 Task: Assign a ticket to a specialized team for handling customer requests in multiple languages.
Action: Mouse moved to (15, 131)
Screenshot: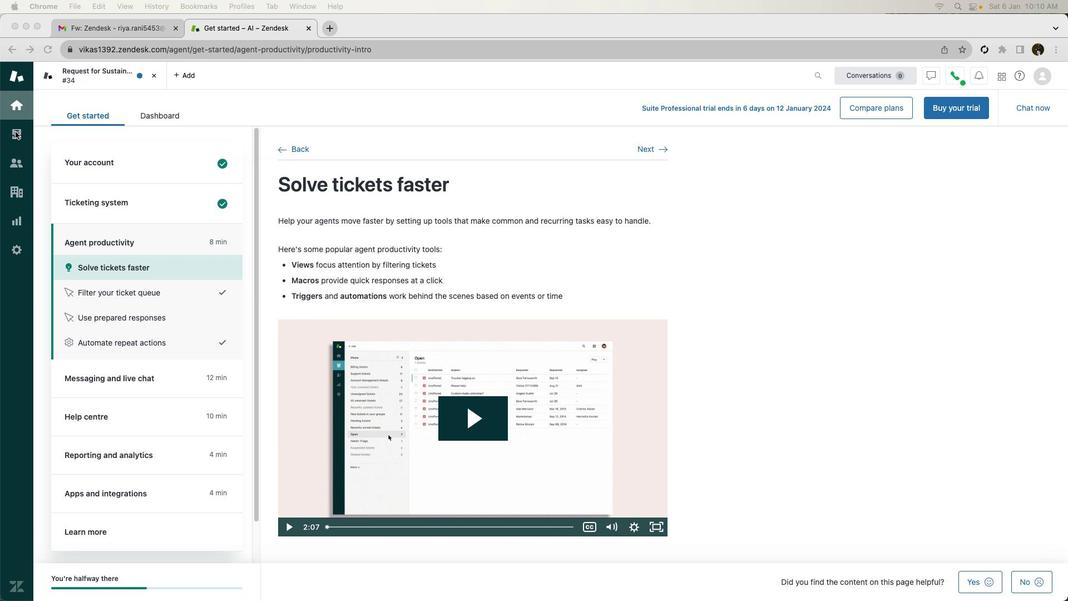 
Action: Mouse pressed left at (15, 131)
Screenshot: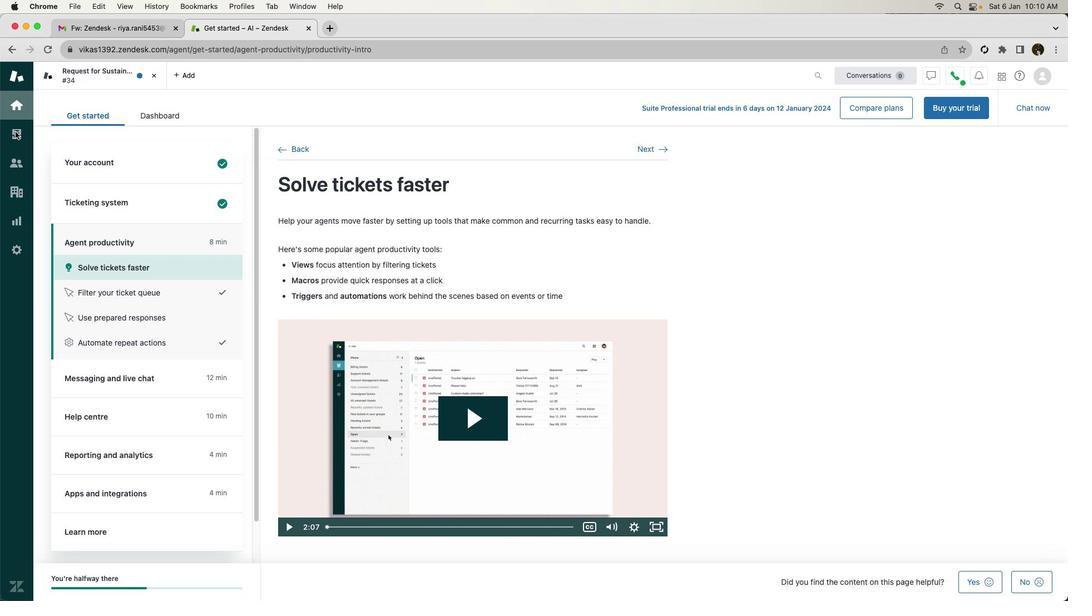 
Action: Mouse pressed left at (15, 131)
Screenshot: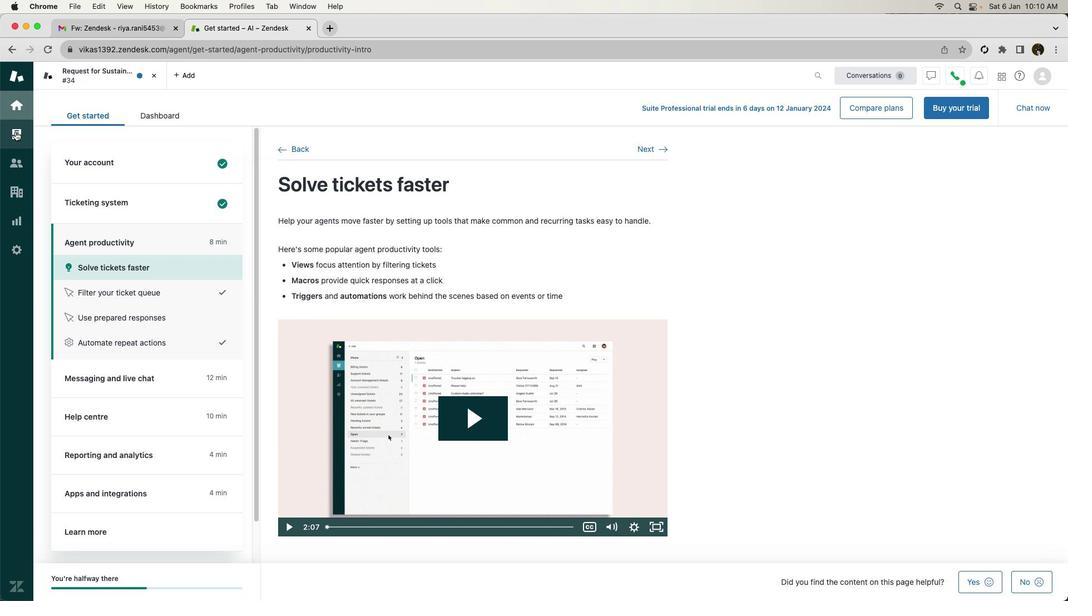 
Action: Mouse moved to (583, 238)
Screenshot: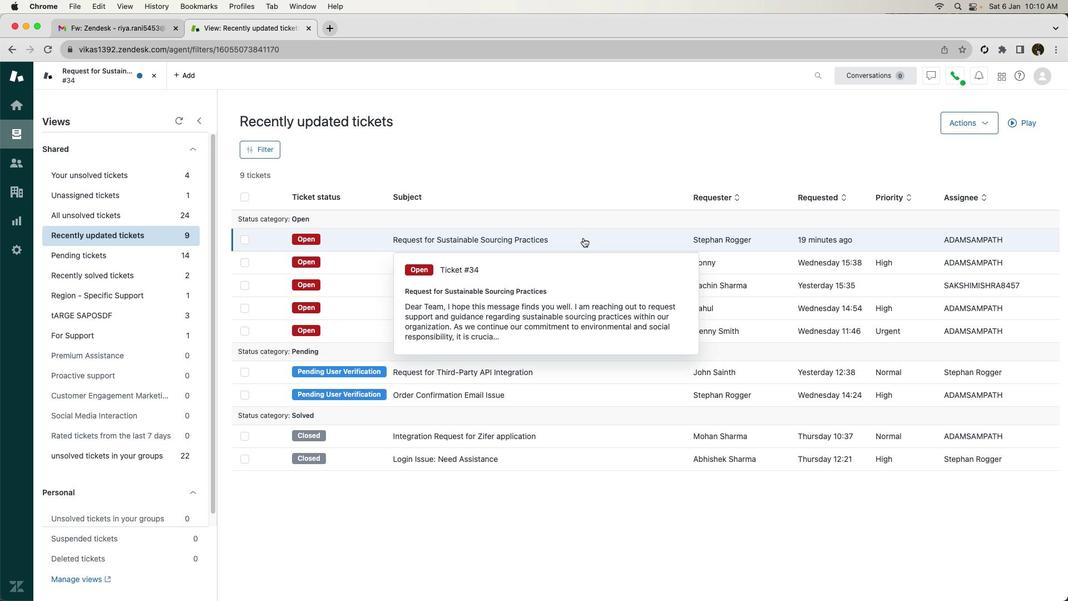 
Action: Mouse pressed left at (583, 238)
Screenshot: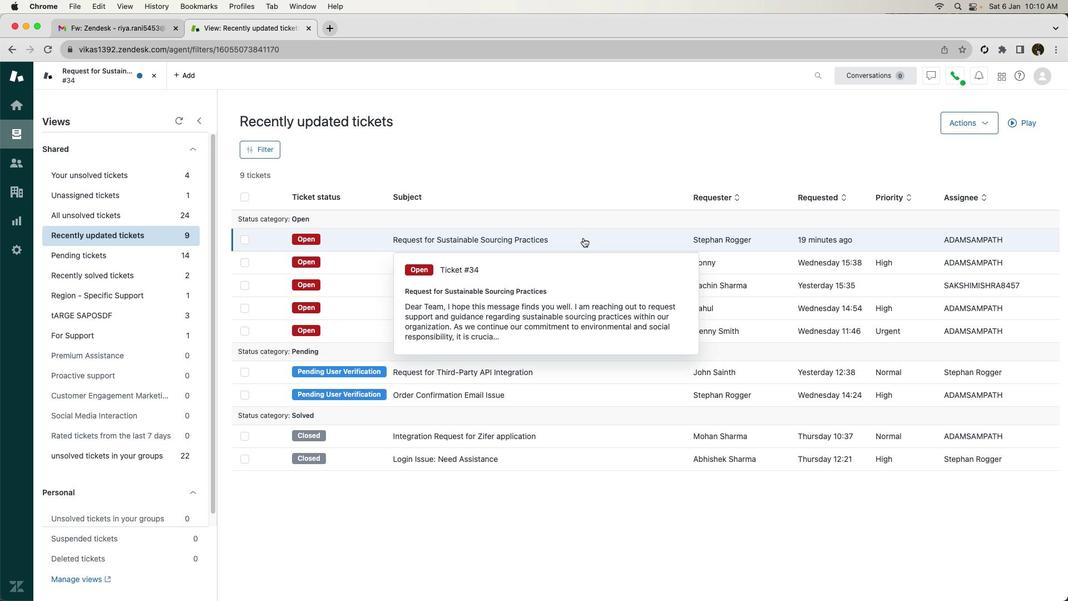
Action: Mouse moved to (183, 188)
Screenshot: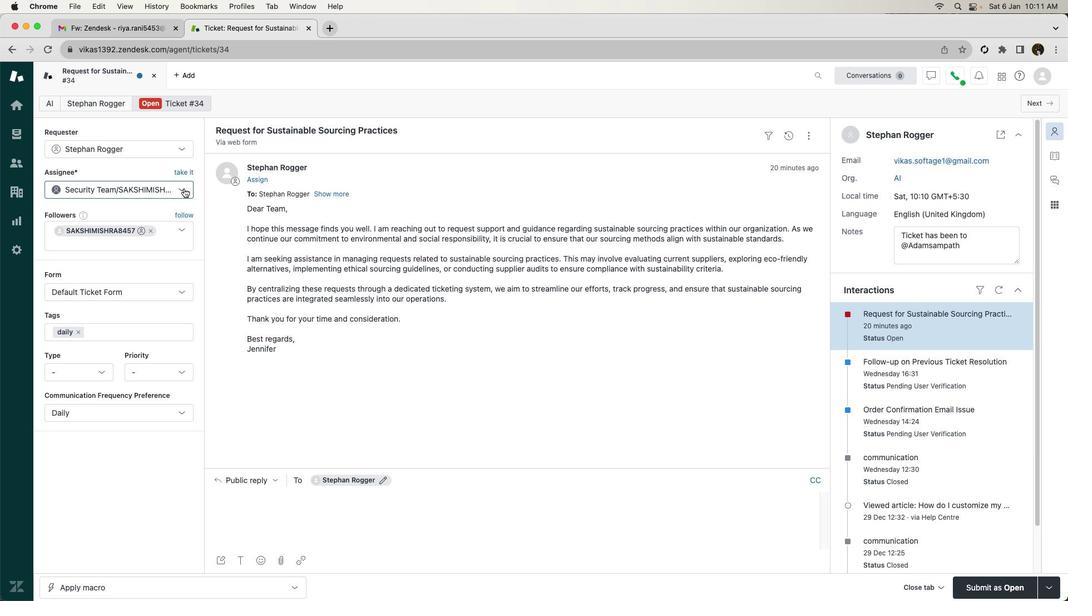 
Action: Mouse pressed left at (183, 188)
Screenshot: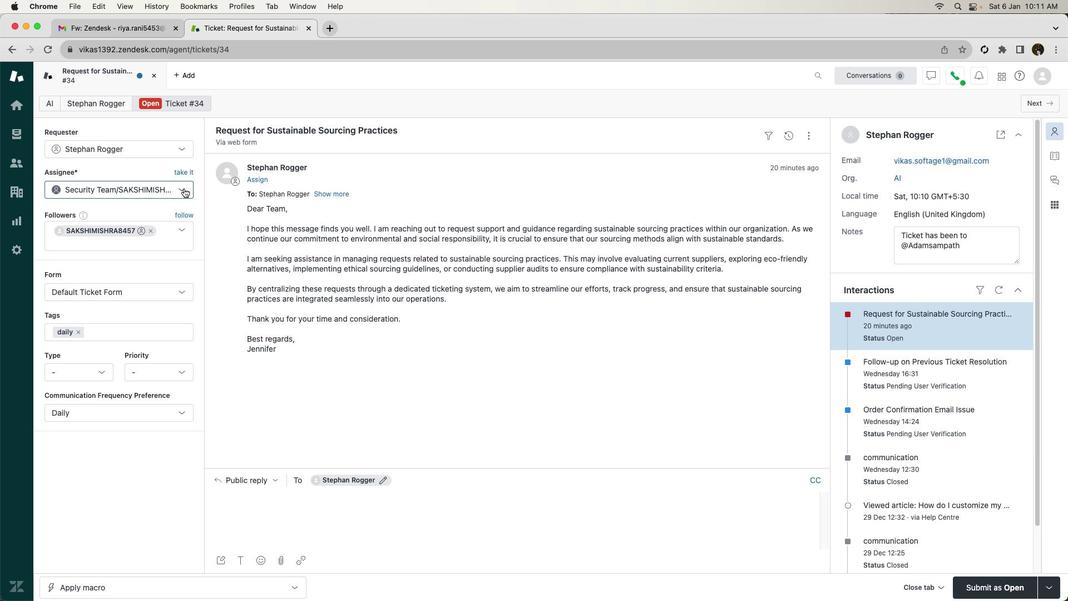 
Action: Mouse moved to (152, 249)
Screenshot: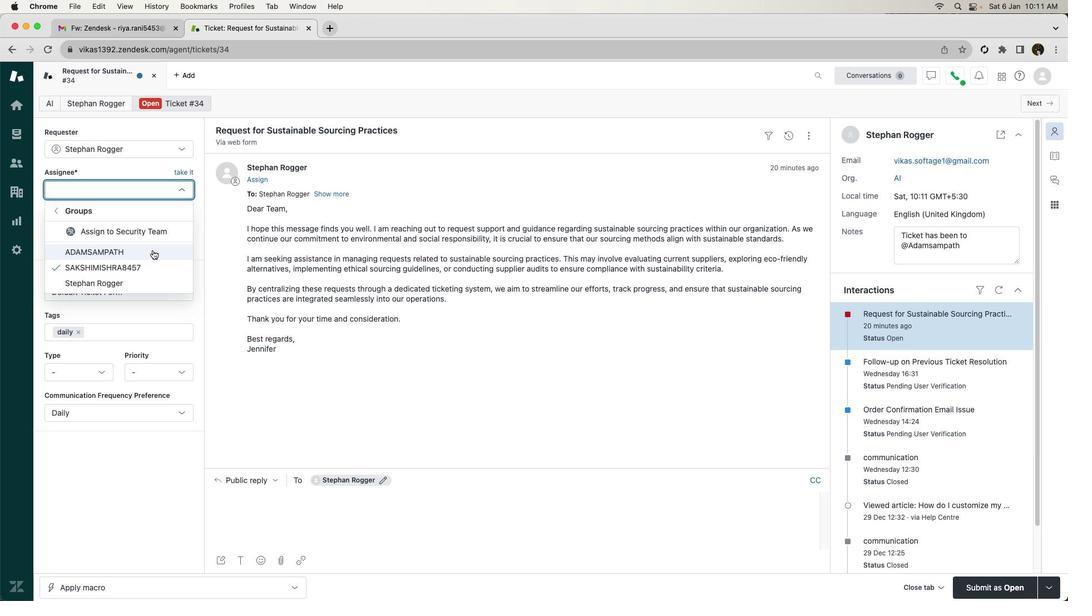 
Action: Mouse pressed left at (152, 249)
Screenshot: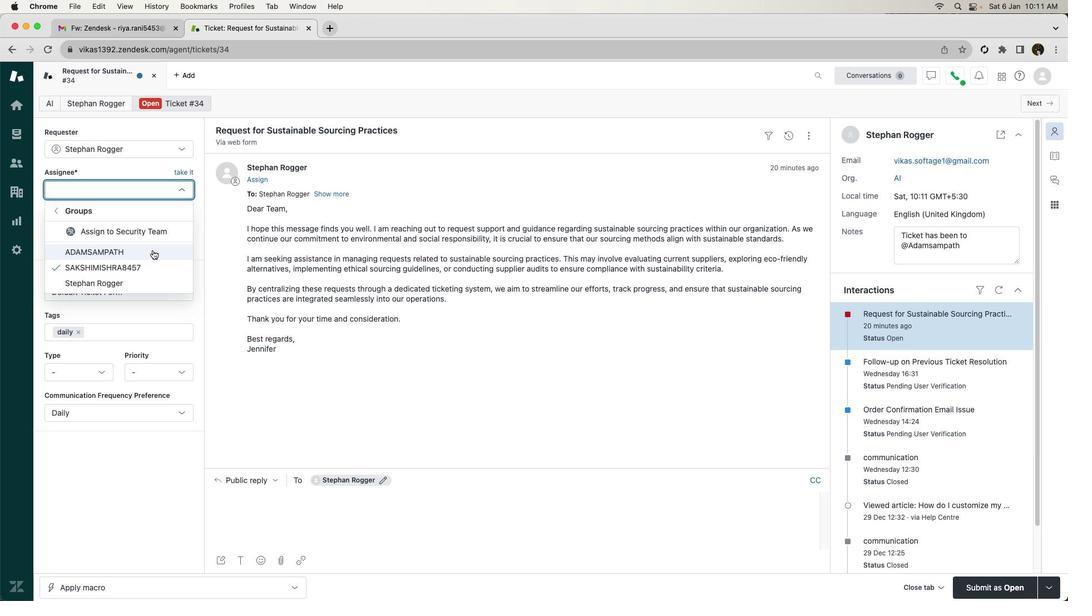 
Action: Mouse moved to (180, 229)
Screenshot: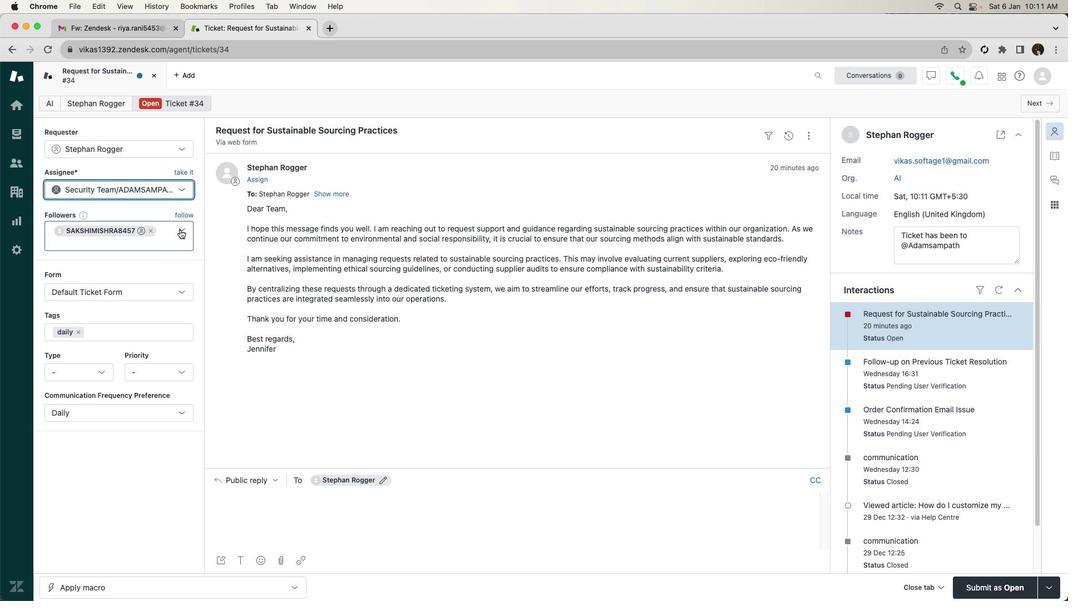
Action: Mouse pressed left at (180, 229)
Screenshot: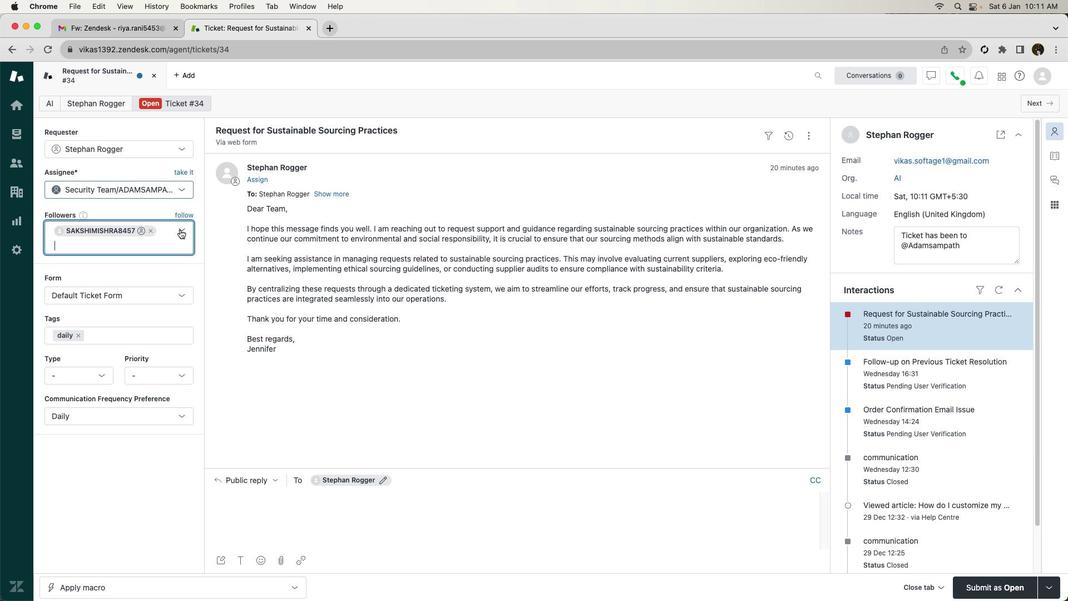 
Action: Mouse moved to (150, 231)
Screenshot: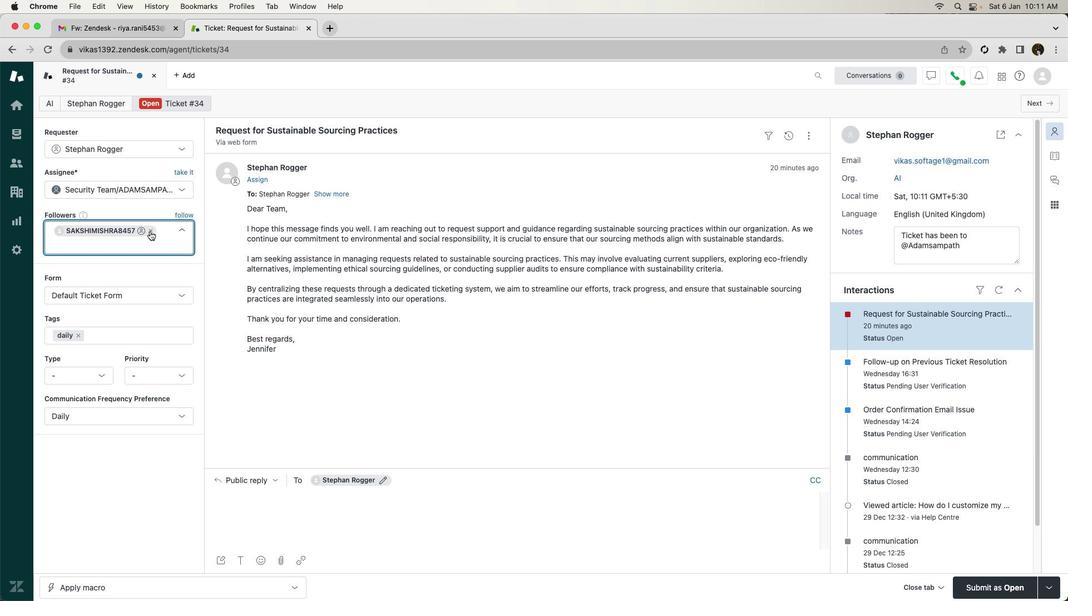 
Action: Mouse pressed left at (150, 231)
Screenshot: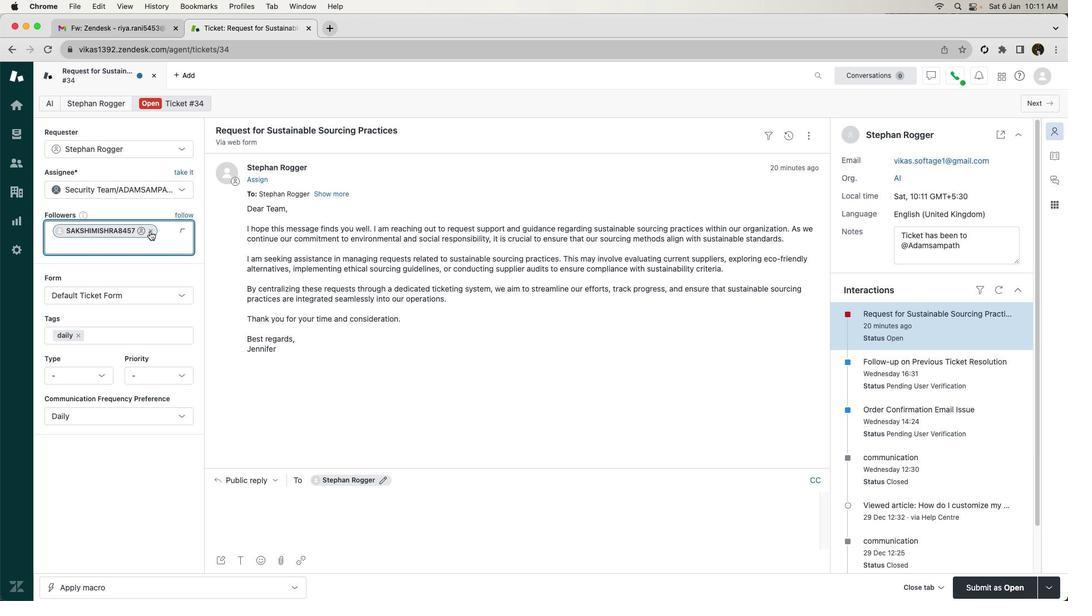 
Action: Mouse moved to (183, 231)
Screenshot: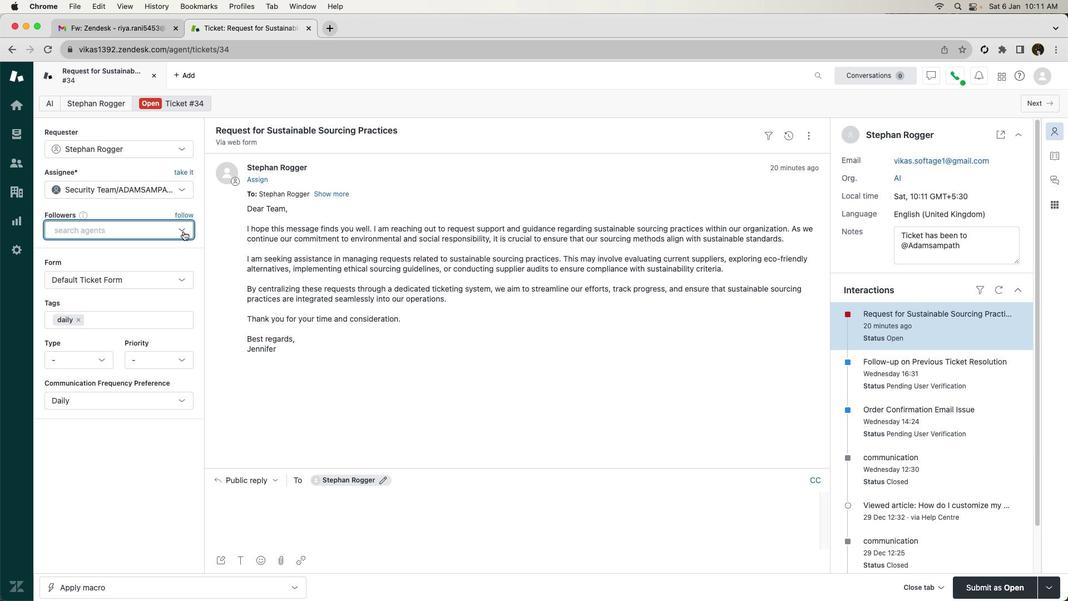 
Action: Mouse pressed left at (183, 231)
Screenshot: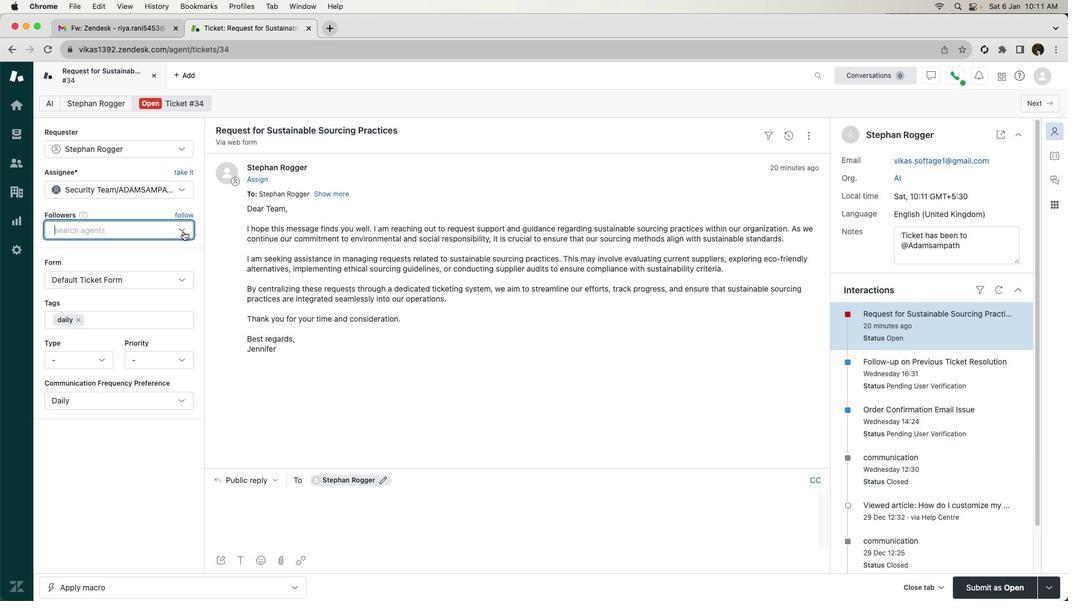 
Action: Mouse moved to (125, 228)
Screenshot: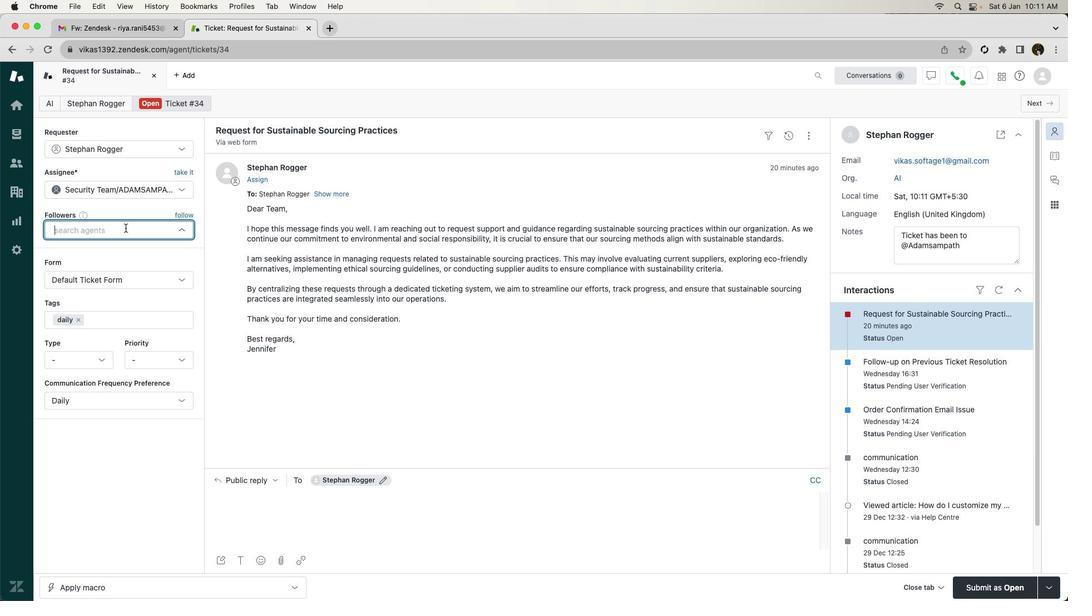 
Action: Key pressed 'a''d'
Screenshot: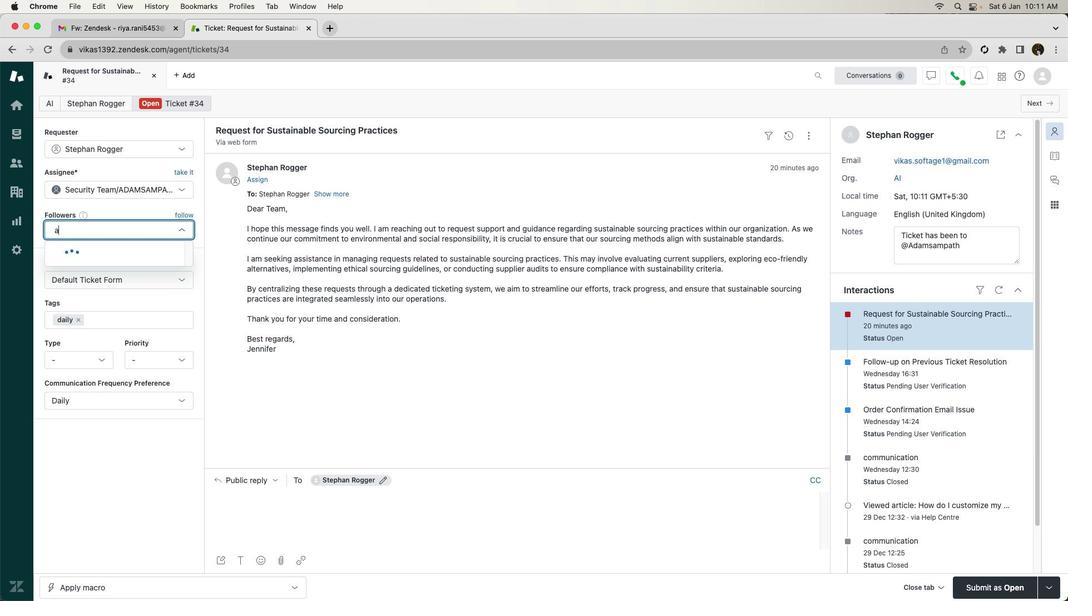 
Action: Mouse moved to (125, 228)
Screenshot: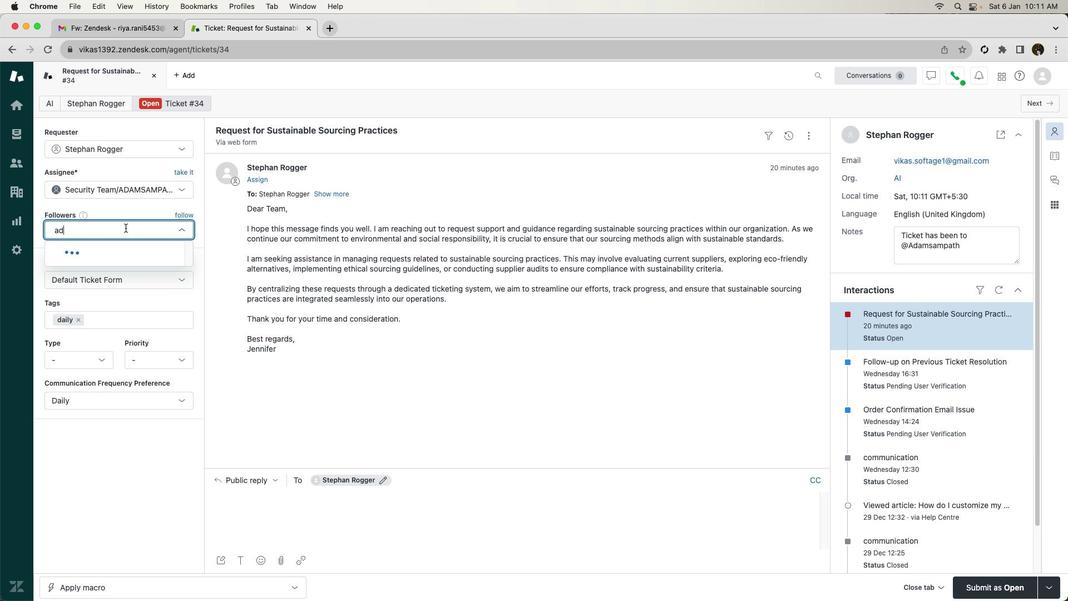 
Action: Key pressed 'a'
Screenshot: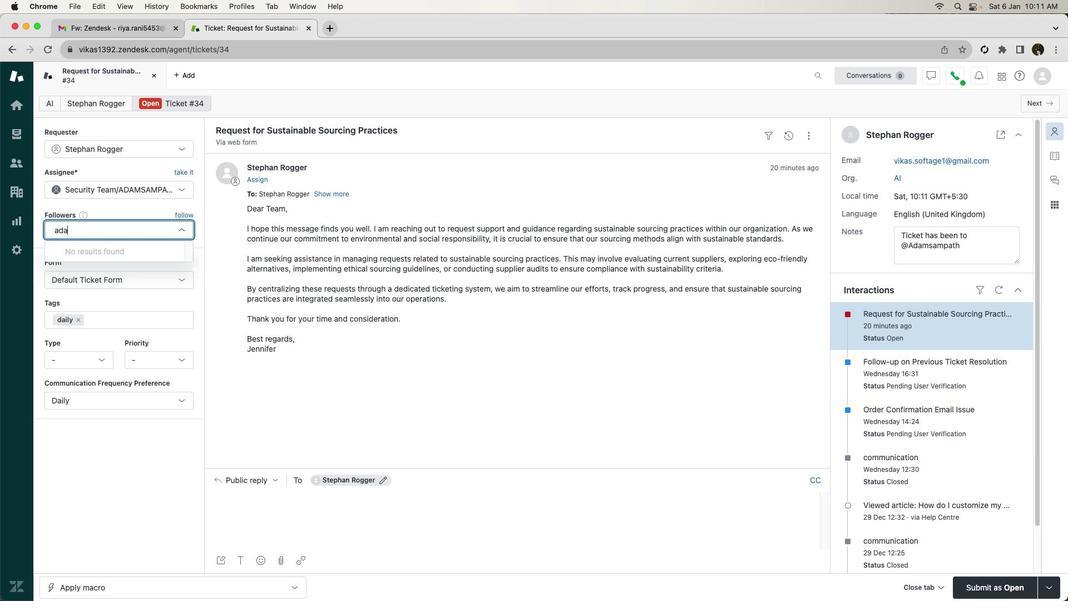 
Action: Mouse moved to (125, 228)
Screenshot: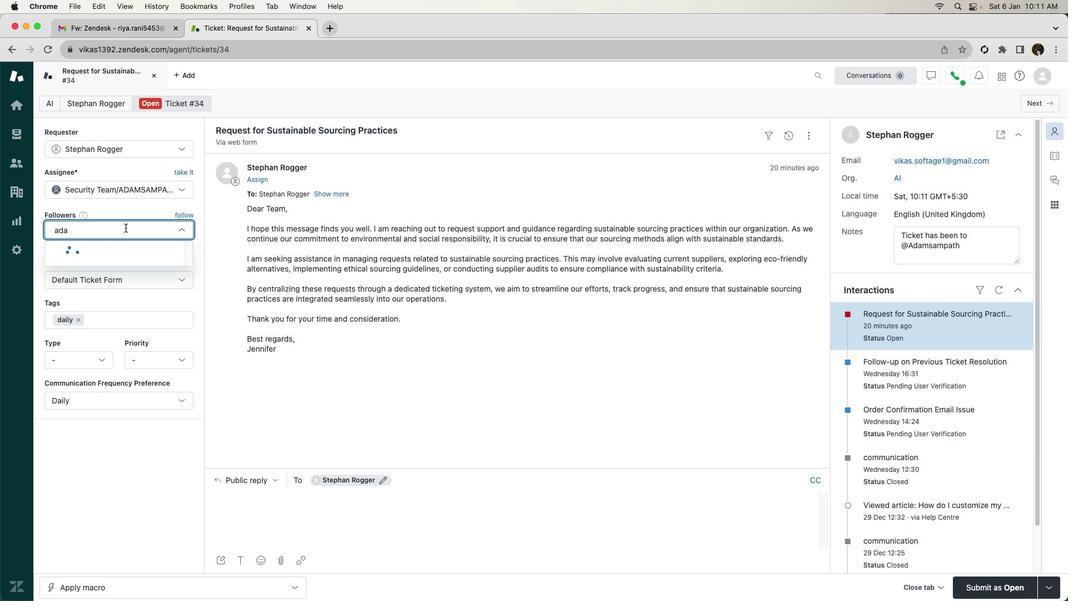 
Action: Key pressed 'm'
Screenshot: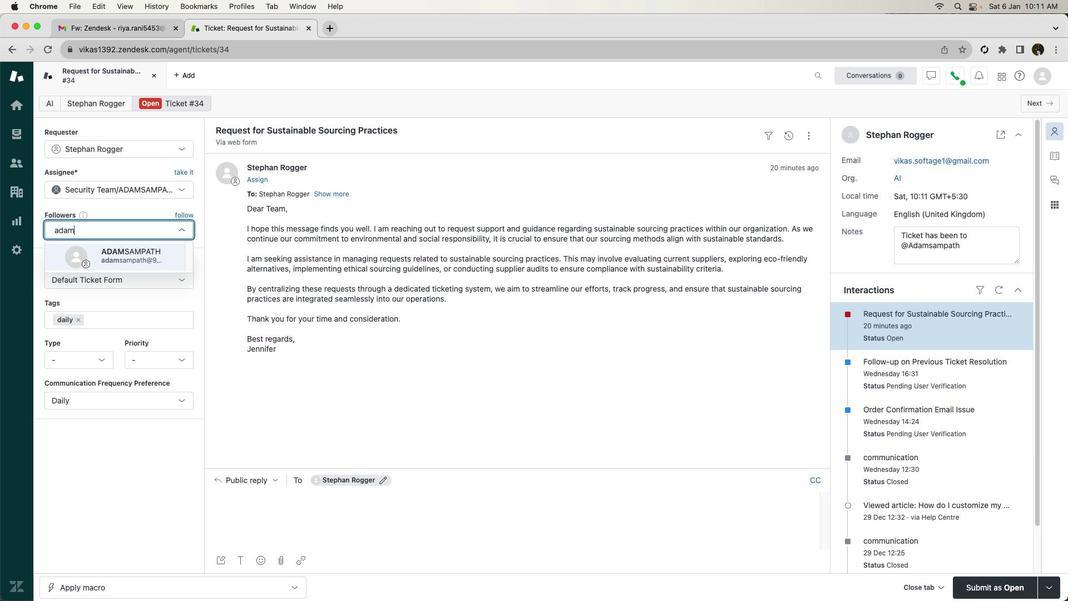 
Action: Mouse moved to (121, 250)
Screenshot: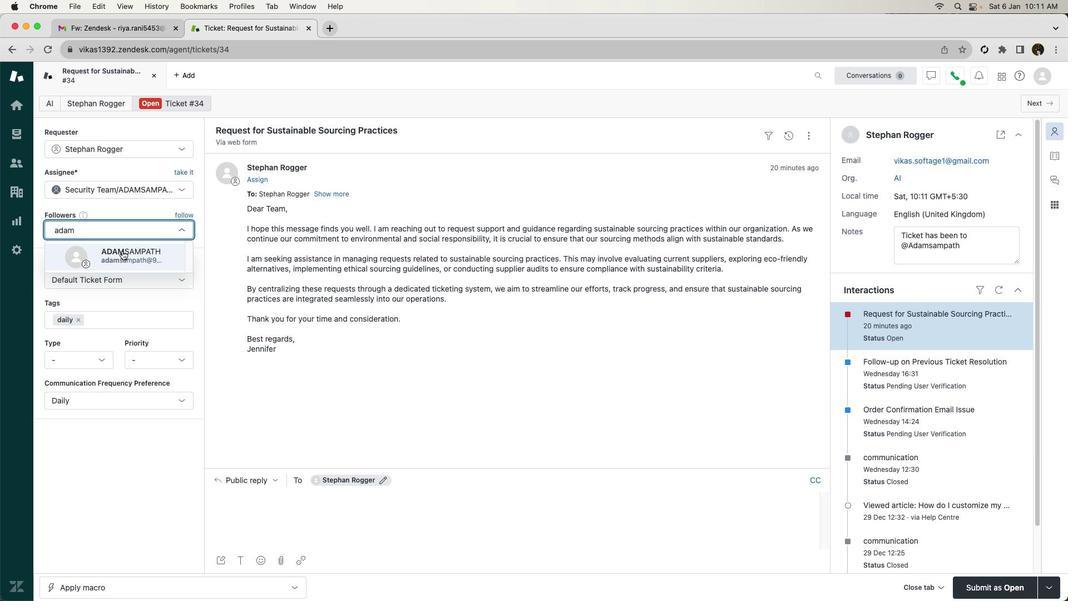
Action: Mouse pressed left at (121, 250)
Screenshot: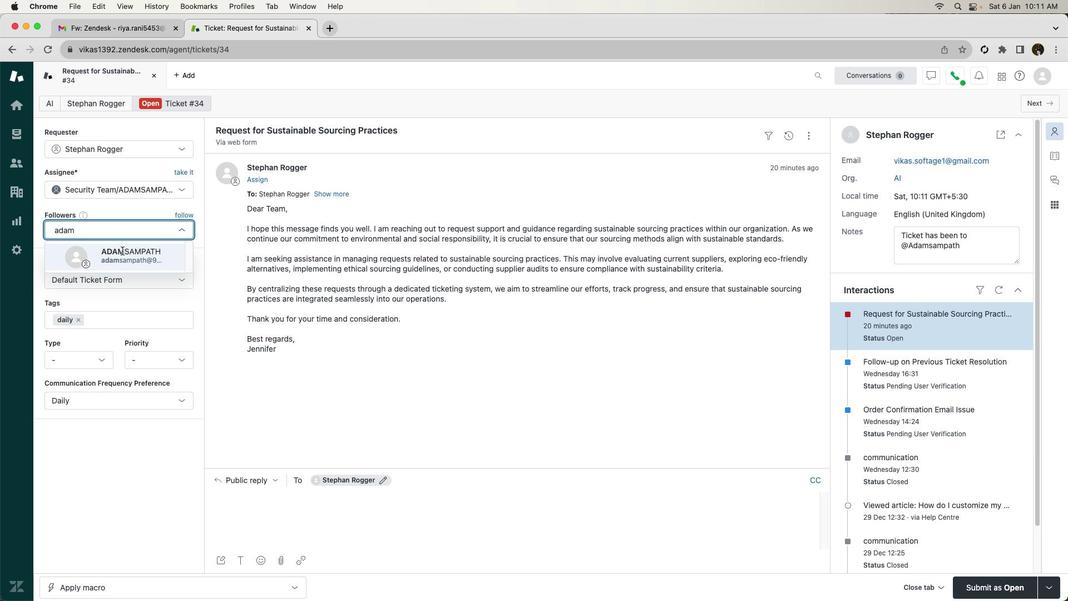 
Action: Mouse moved to (258, 505)
Screenshot: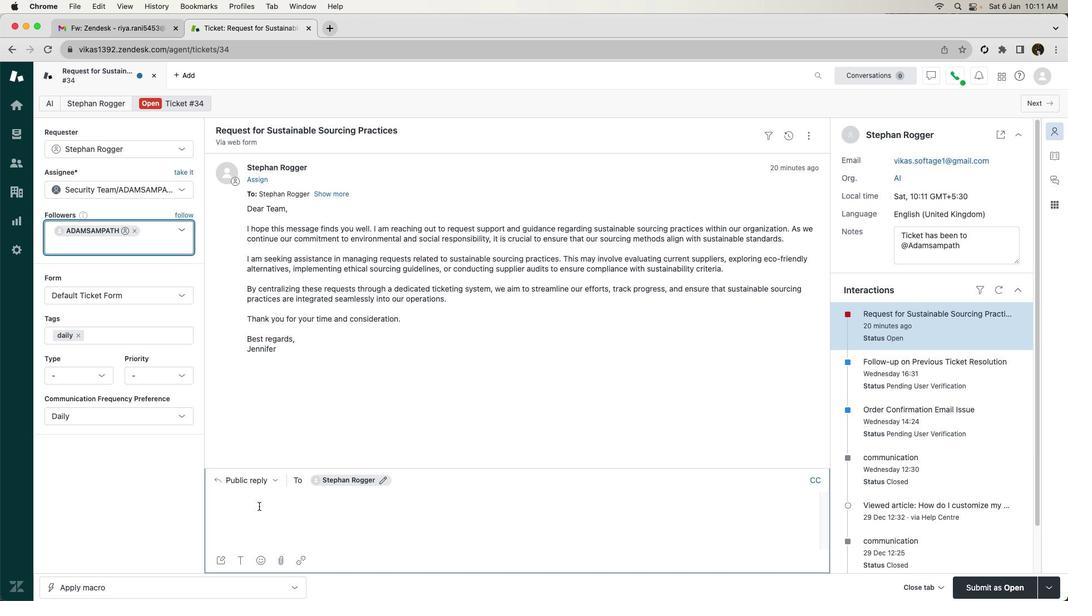 
Action: Mouse pressed left at (258, 505)
Screenshot: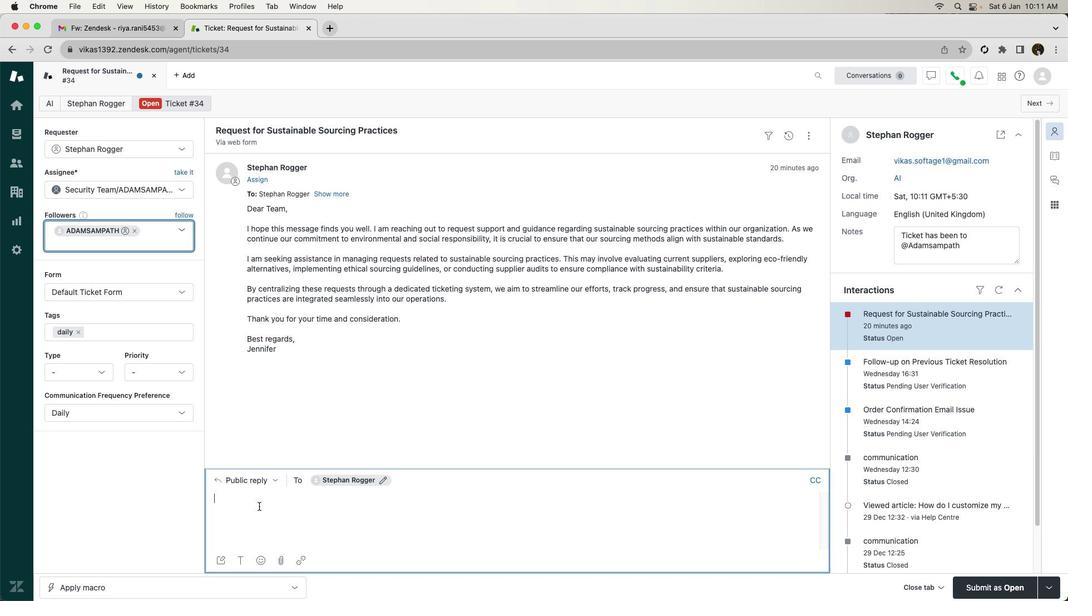 
Action: Mouse moved to (273, 502)
Screenshot: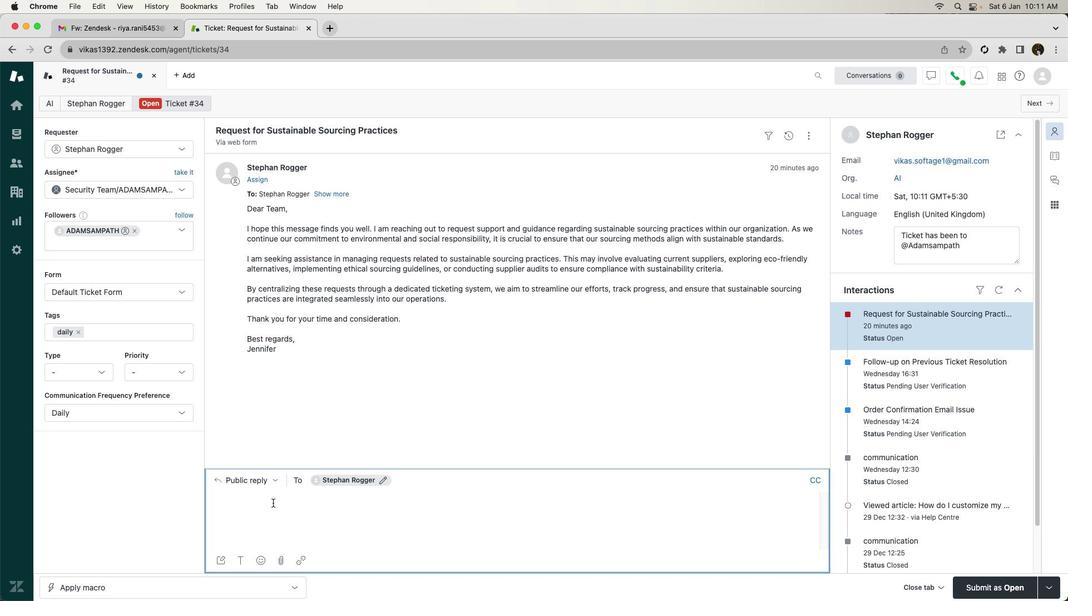
Action: Key pressed Key.shift'I'Key.space'h''o''p''e'Key.space't''h''i''s''s'Key.spaceKey.backspaceKey.backspaceKey.space'n''o''t''e'Key.space'f''i''n''d''s'Key.space'y''o''u'Key.space'w''e''l''l'Key.shift'!'Key.spaceKey.shift'I'Key.space'h''a''v''e'Key.space'j''u''s''t'Key.space'a''s''s''i''g''n''e''d'Key.space't''h''i''s'Key.space'w''o''r''k'Key.space't''o'Key.space'o''n''e'Key.space'o''f'Key.space'n'Key.backspace'm''t'Key.backspace'y'Key.space't''e''a''m''m''a''t''e''s'Key.spaceKey.shift'A'Key.caps_lock'D''A''M''S''A''M''P''A''T''H'Key.caps_lockKey.spaceKey.backspace'.'Key.space'h''e'Key.backspaceKey.backspaceKey.shift'H''e'Key.space'h''a''s'Key.space'a'Key.spaceKey.backspaceKey.backspace'p''r''o''f''i''c''i''e''n''c''y'Key.space'i''n'Key.space'm''a''n''a''g''i''n''g'Key.space'o''r'Key.space'h''a''n''d''l''i''n''g'Key.space'c''u''s''t''o''m''e''r'Key.space'r''e''q''u''e''s''t''s'Key.space'i''n'Key.space'm''u''l''t''i''p''l''e'Key.space'l''a''n''g''u''a''g''e''s''.'Key.space'h''e'Key.backspaceKey.backspaceKey.shift'H''e'Key.space'w''i''l''l'Key.space'd''o'Key.space'i''t''.'Key.enterKey.enterKey.shift'T''h''a''n''k'Key.space'y''o''u'Key.space'f''o''r'Key.space'y''o''u''r'Key.space'o''u''t''s''t''a''n''d''i''n''g'Key.space's''u''p''p''o''r''t'Key.space'i''n'Key.space'd'Key.backspace'a''d''v''a''n''c''e''.'Key.enterKey.enterKey.shift'B''e''s''t'Key.space'r''e''g''a''r''d''s'','Key.enterKey.shift'S''t''e''p''h''a''n'Key.spaceKey.shift'R''o''g''g''e''r'
Screenshot: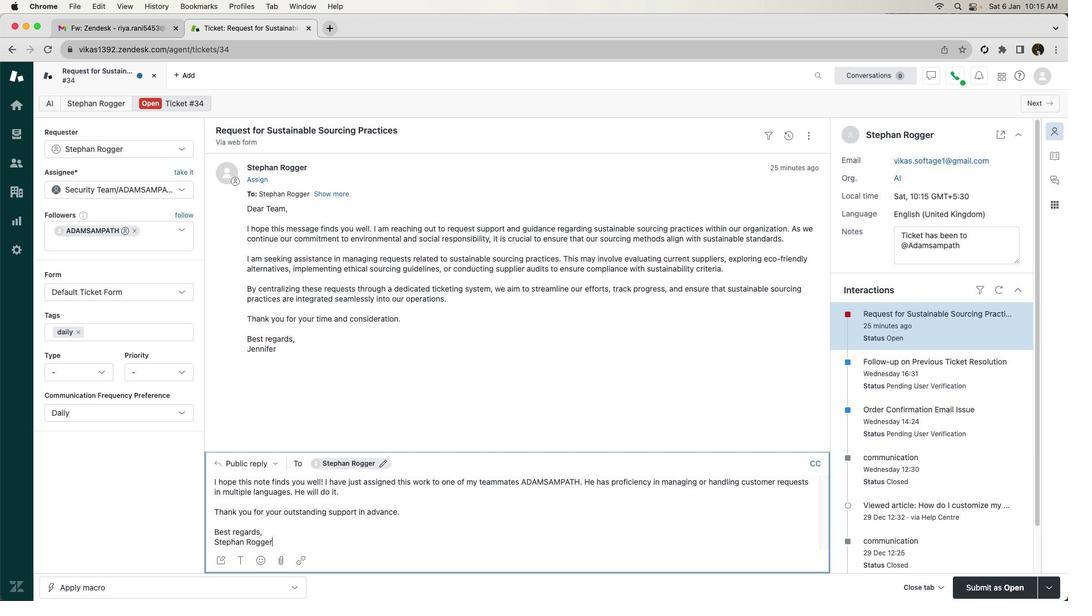 
Action: Mouse moved to (994, 584)
Screenshot: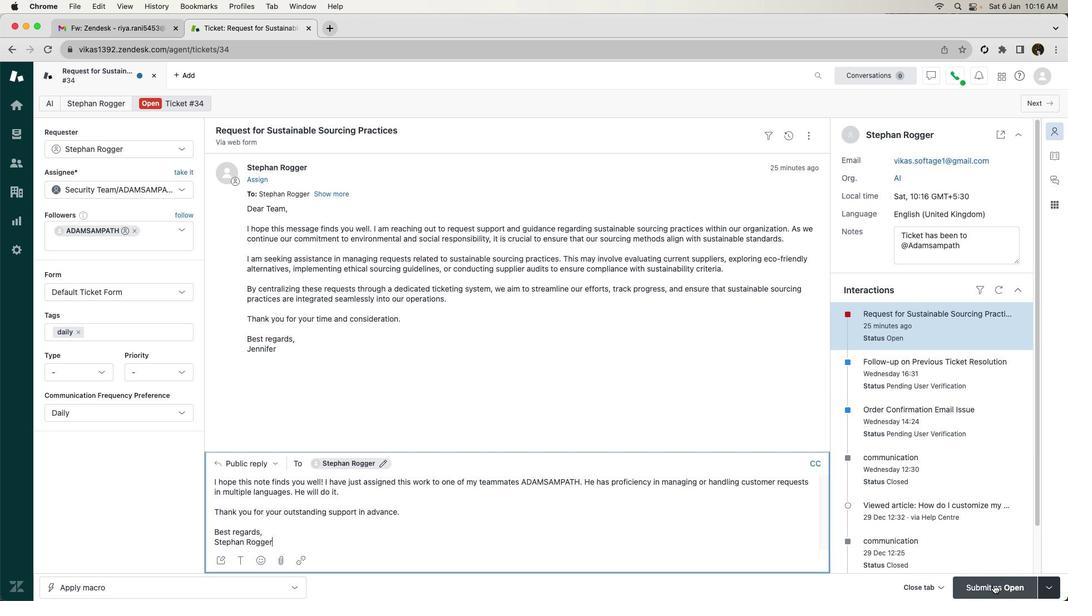
Action: Mouse pressed left at (994, 584)
Screenshot: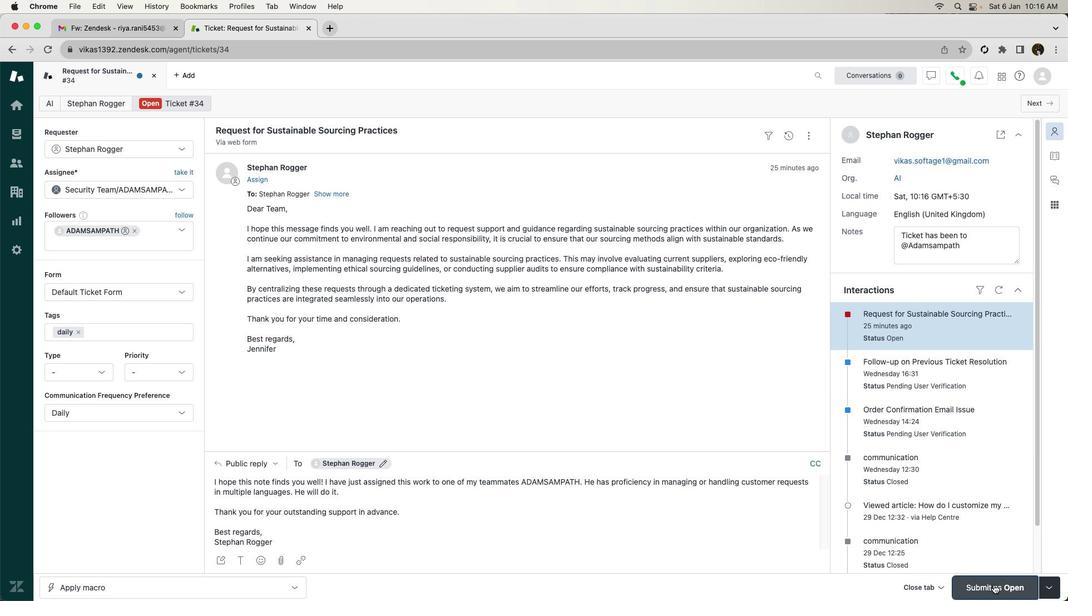 
Action: Mouse moved to (996, 567)
Screenshot: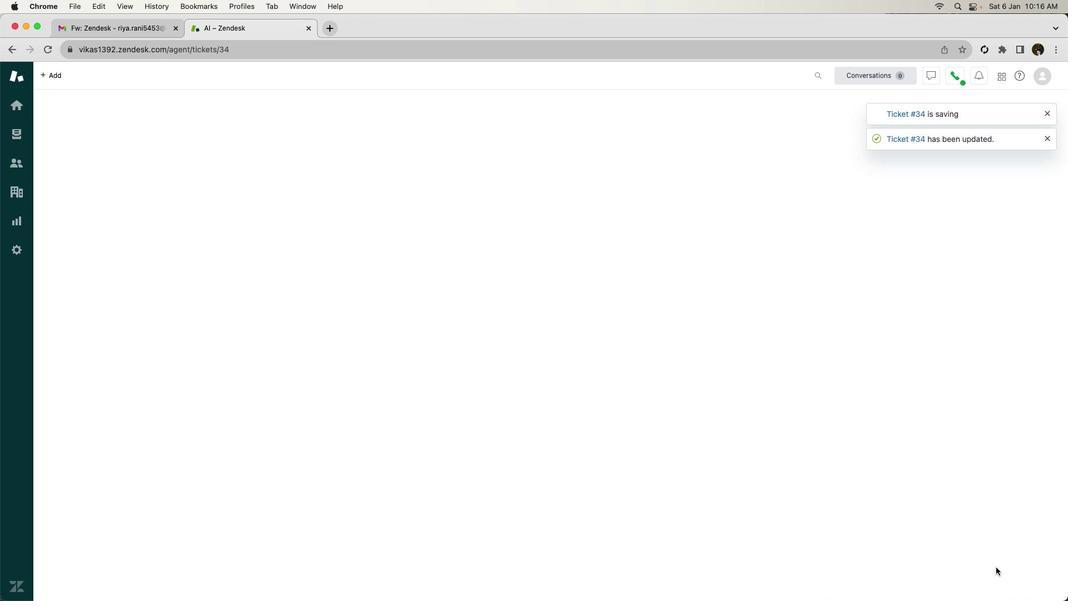 
